 Task: In the Company northwestern.edu, Add note: 'Send a personalized thank you email to recent customers.'. Mark checkbox to create task to follow up ': In 1 week'. Create task, with  description: Appointment FIxed, Add due date: In 2 Business Days; Add reminder: 1 hour before. Set Priority Low  and add note: Follow up with the client regarding their recent inquiry. Logged in from softage.4@softage.net
Action: Mouse moved to (77, 42)
Screenshot: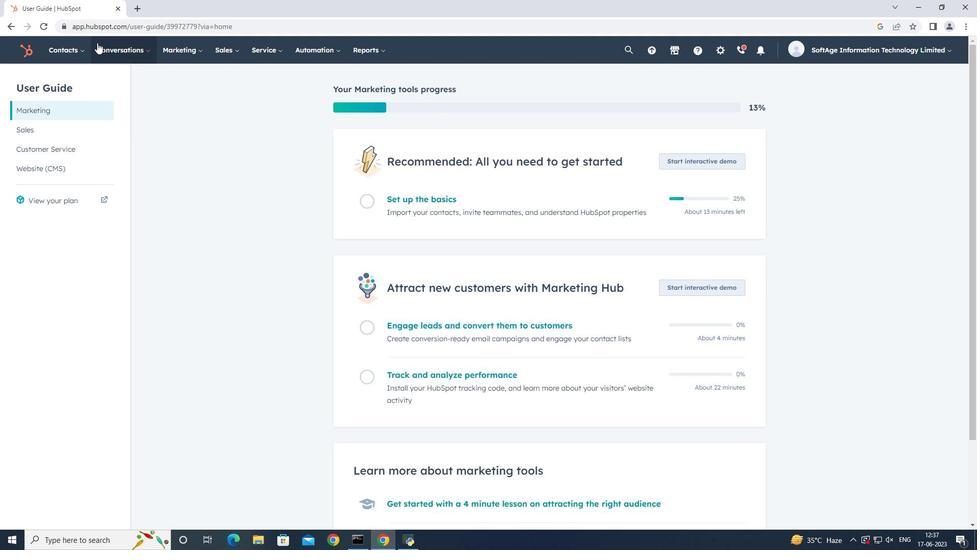 
Action: Mouse pressed left at (77, 42)
Screenshot: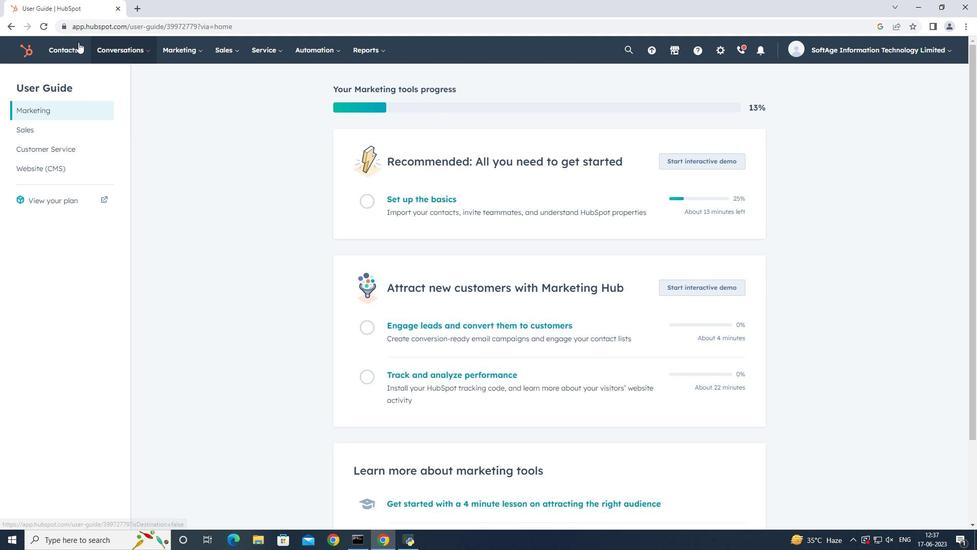 
Action: Mouse moved to (81, 102)
Screenshot: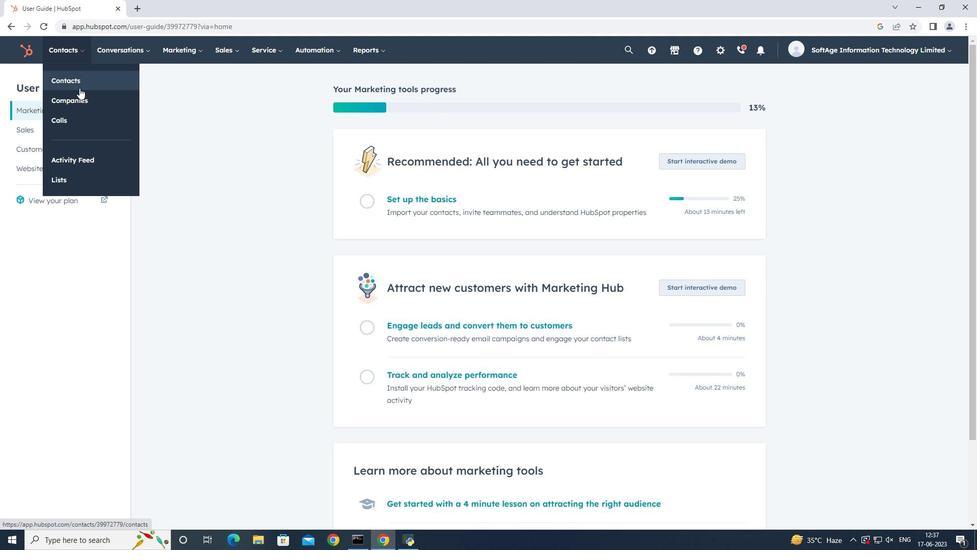 
Action: Mouse pressed left at (81, 102)
Screenshot: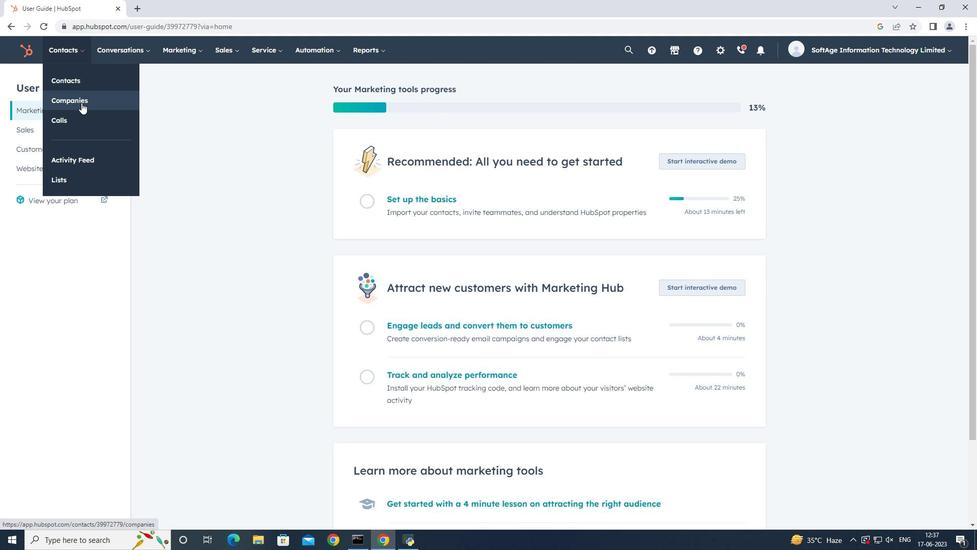 
Action: Mouse moved to (104, 163)
Screenshot: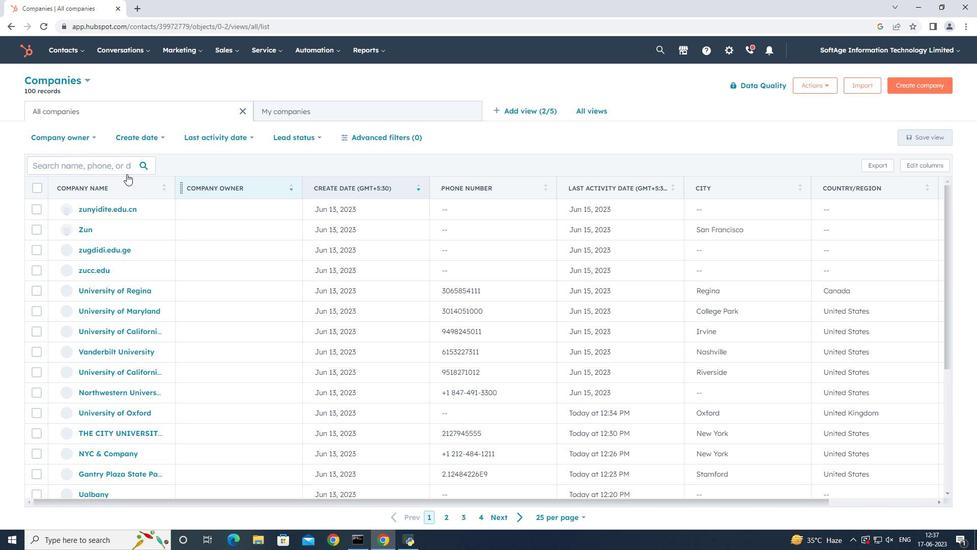 
Action: Mouse pressed left at (104, 163)
Screenshot: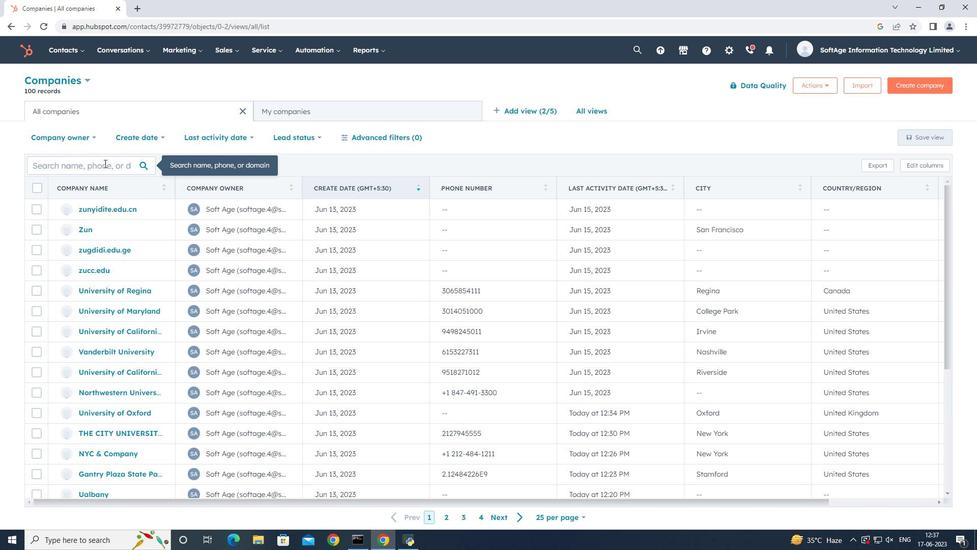 
Action: Key pressed northwestern.edu
Screenshot: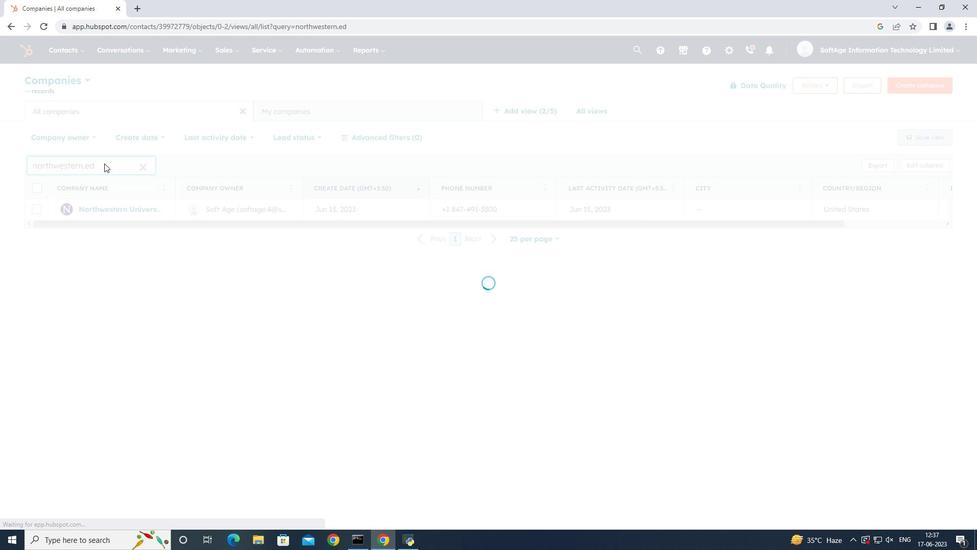 
Action: Mouse moved to (101, 206)
Screenshot: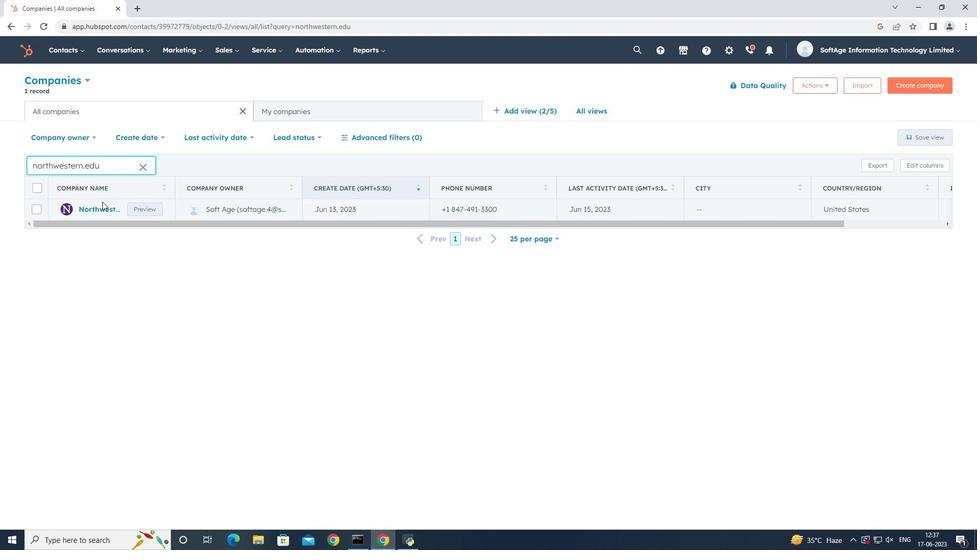 
Action: Mouse pressed left at (101, 206)
Screenshot: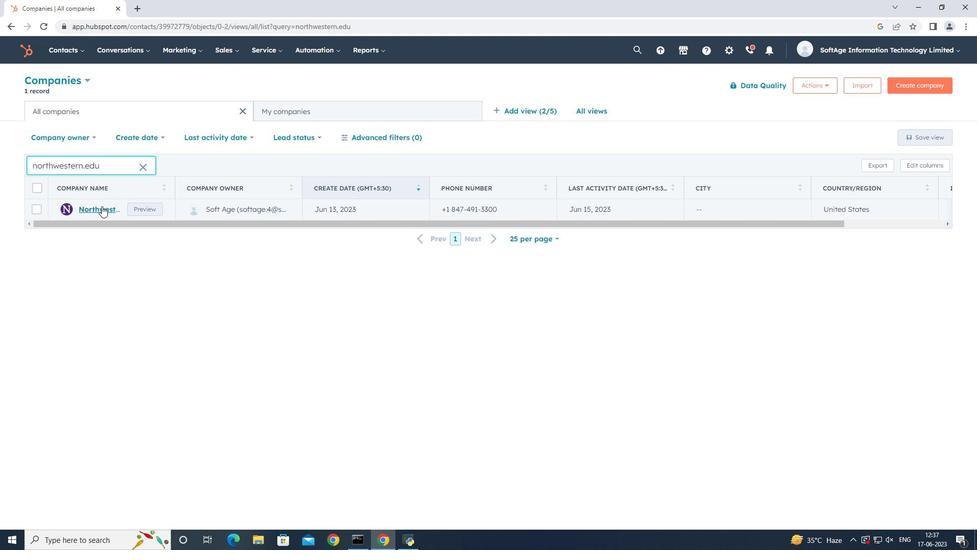 
Action: Mouse moved to (28, 178)
Screenshot: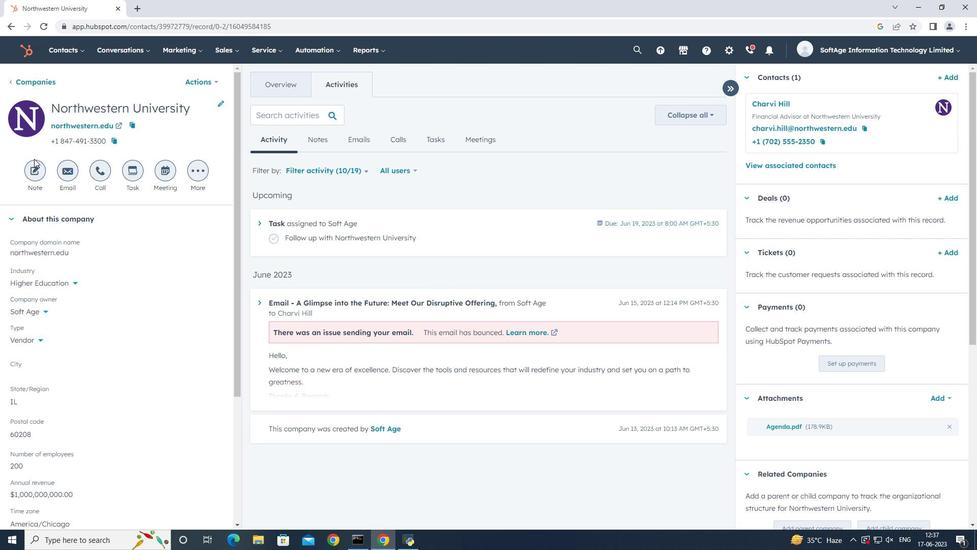 
Action: Mouse pressed left at (28, 178)
Screenshot: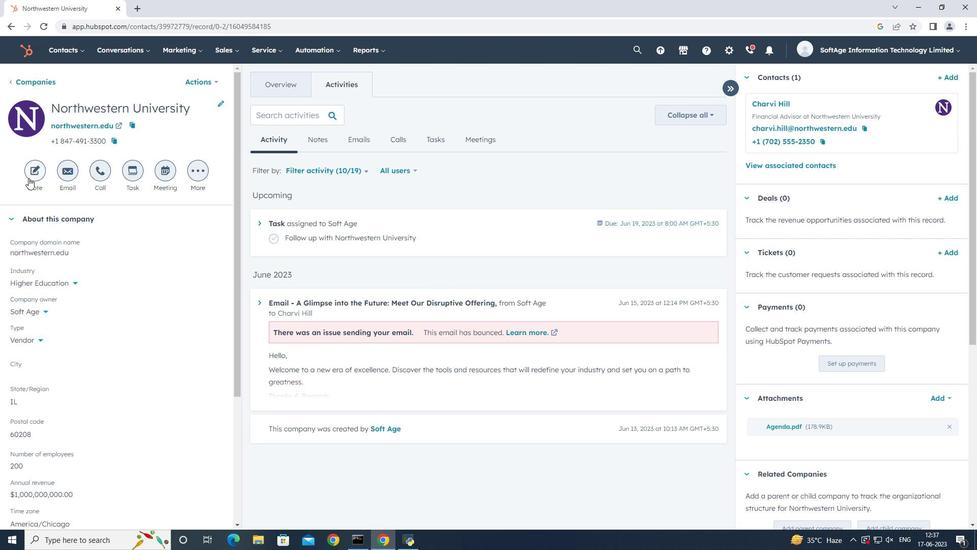 
Action: Mouse moved to (773, 400)
Screenshot: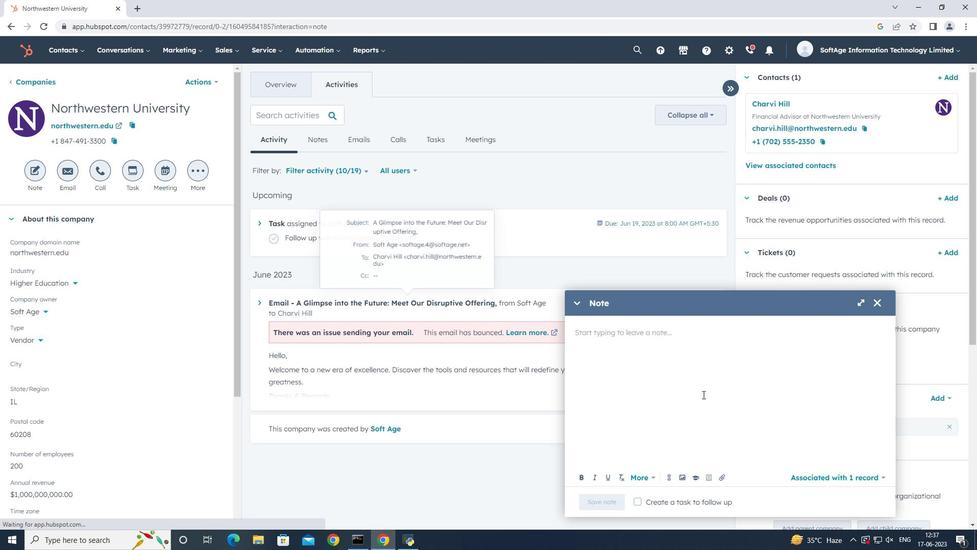 
Action: Key pressed <Key.shift>Send<Key.space>a<Key.space>personalized<Key.space>thank<Key.space>you<Key.space>email<Key.space><Key.space><Key.backspace>to<Key.space>recent<Key.space>customers.
Screenshot: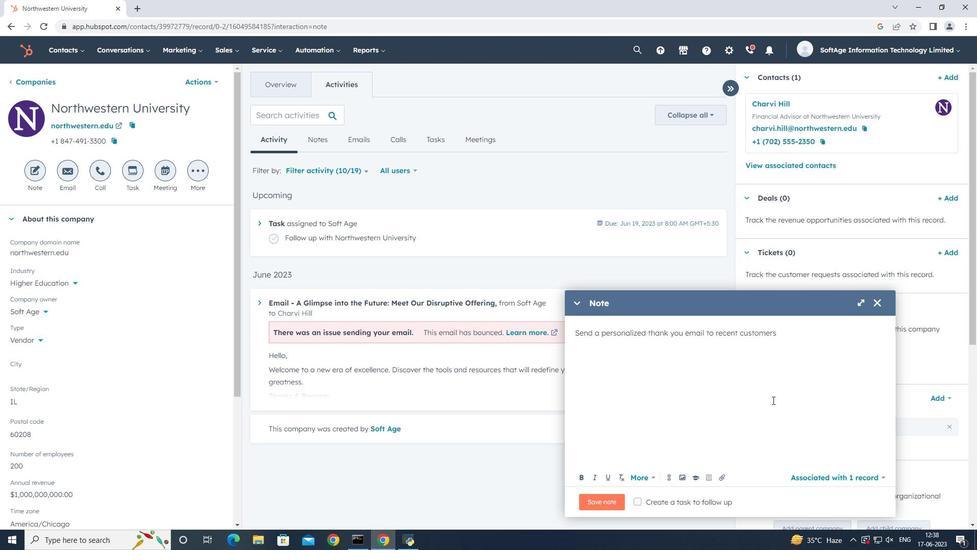 
Action: Mouse moved to (694, 501)
Screenshot: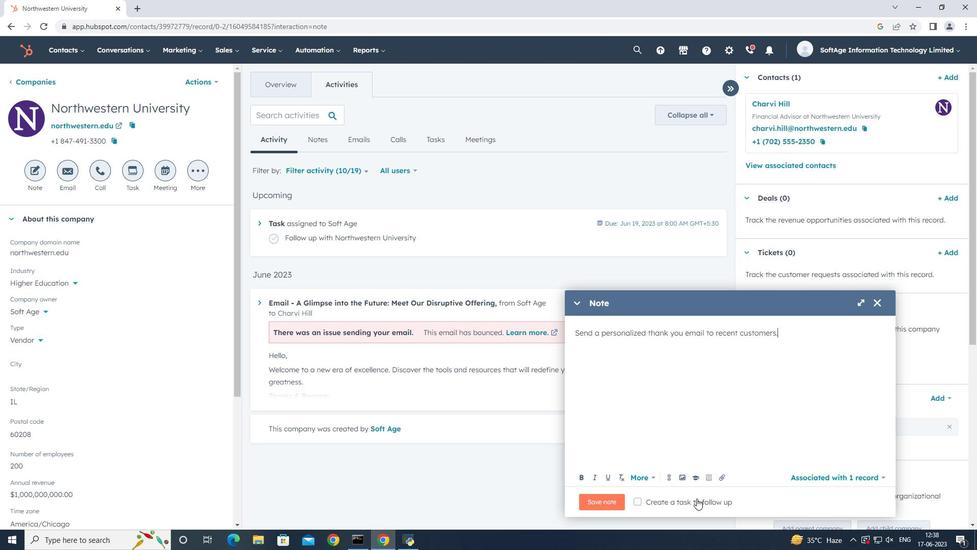 
Action: Mouse pressed left at (694, 501)
Screenshot: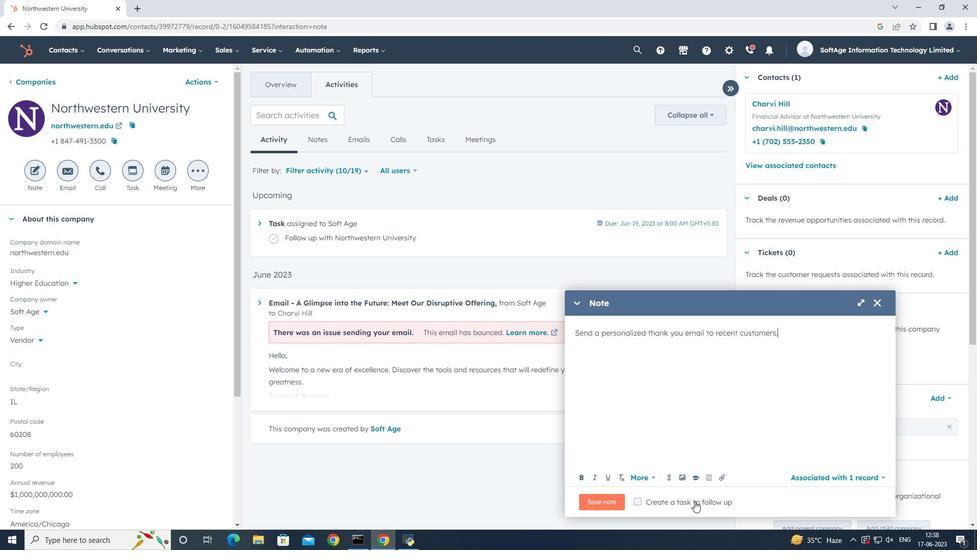 
Action: Mouse moved to (800, 504)
Screenshot: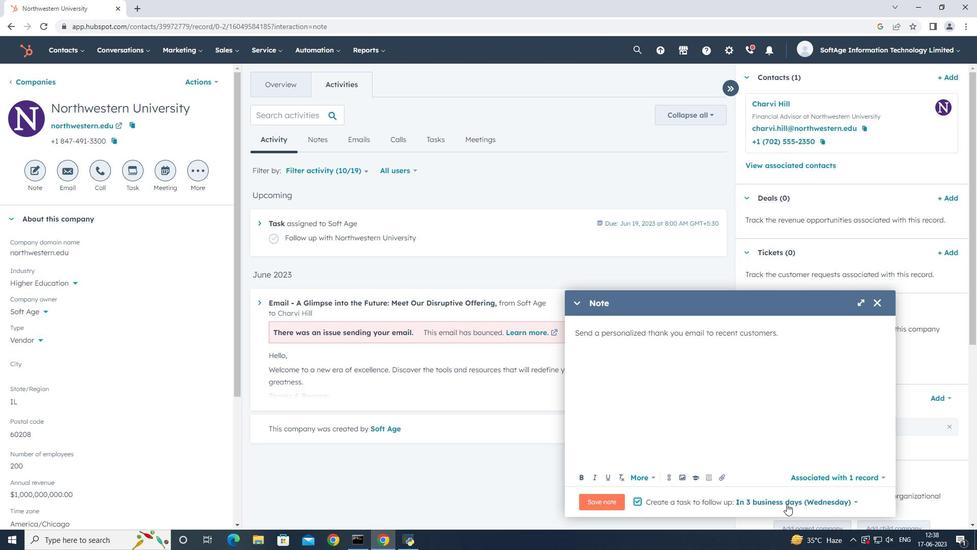 
Action: Mouse pressed left at (800, 504)
Screenshot: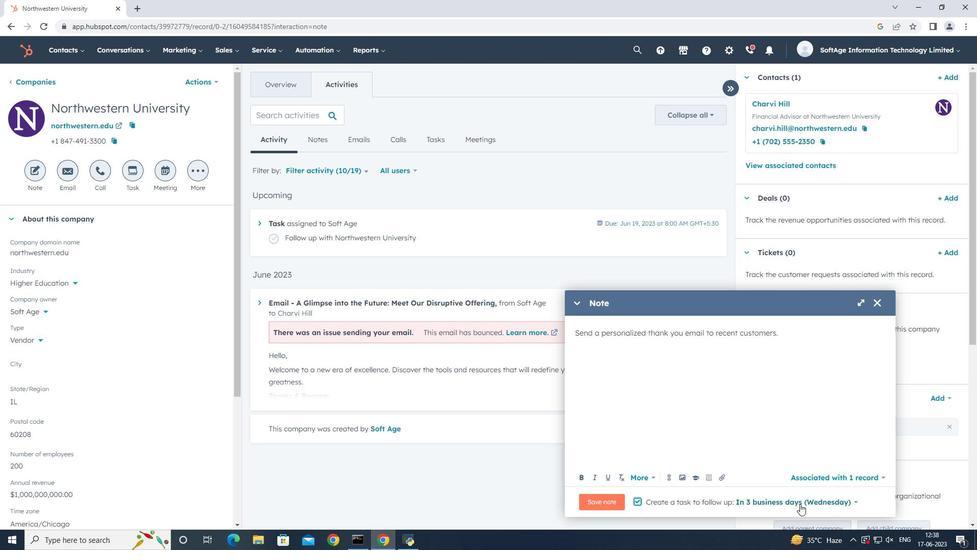 
Action: Mouse moved to (805, 429)
Screenshot: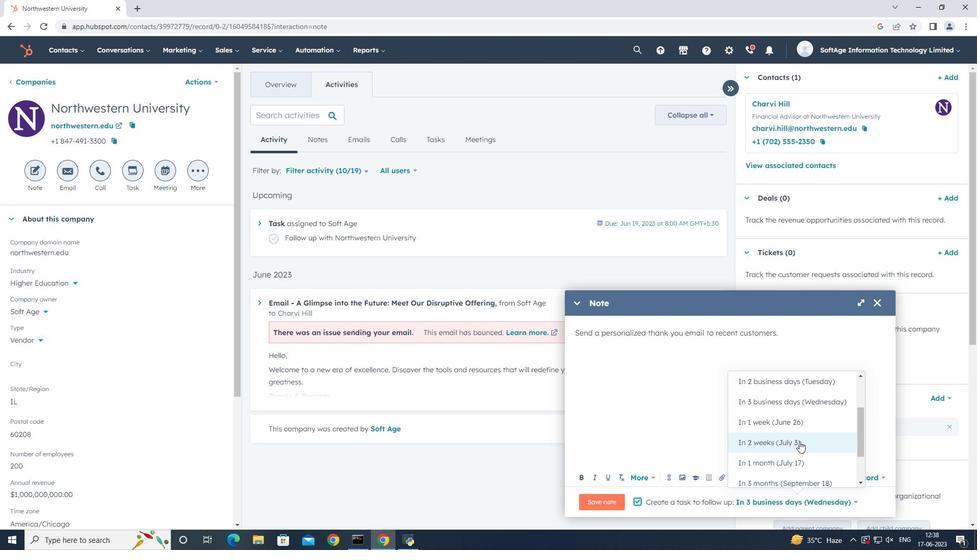 
Action: Mouse pressed left at (805, 429)
Screenshot: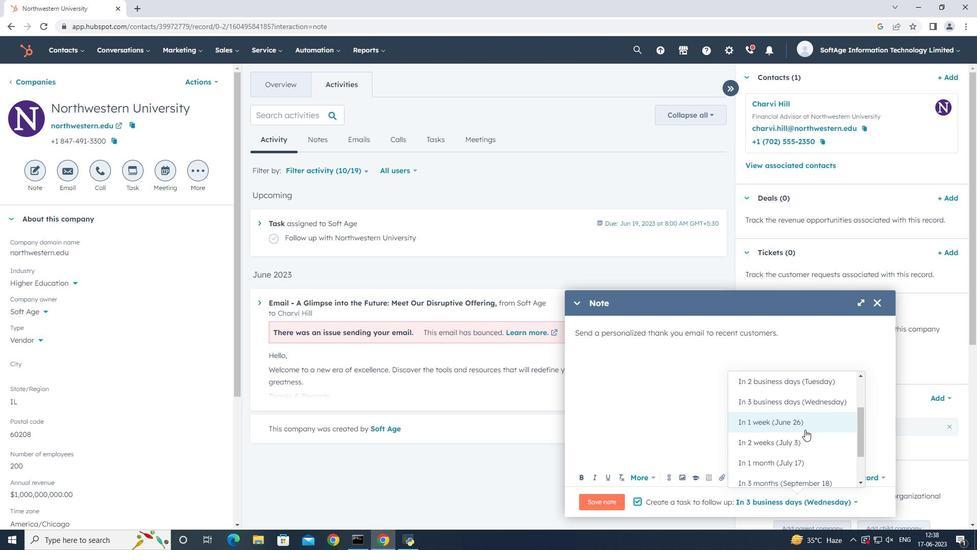 
Action: Mouse moved to (607, 500)
Screenshot: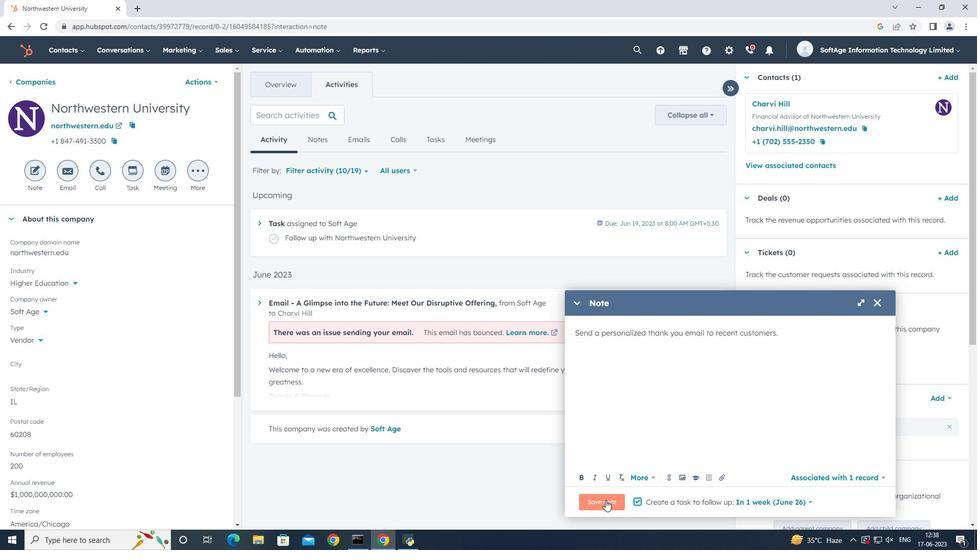 
Action: Mouse pressed left at (607, 500)
Screenshot: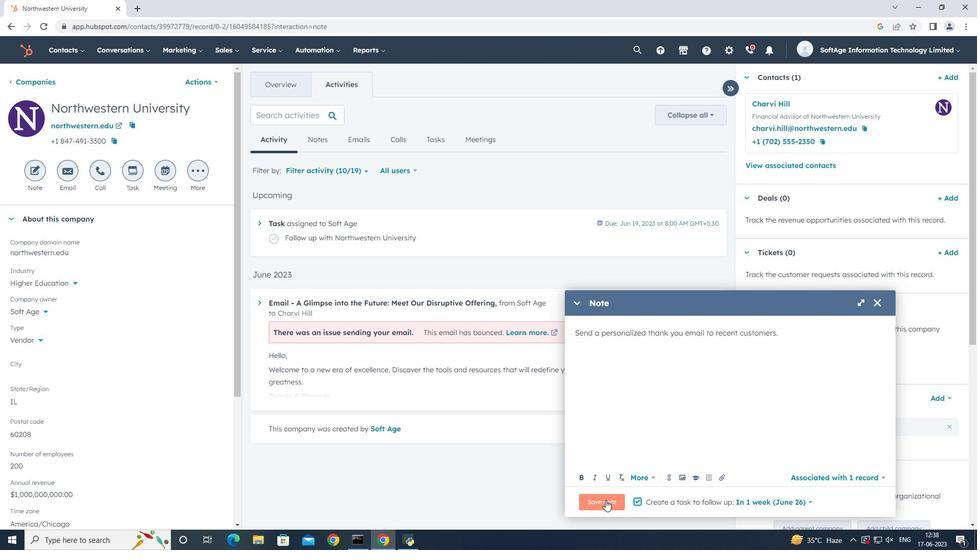 
Action: Mouse moved to (132, 168)
Screenshot: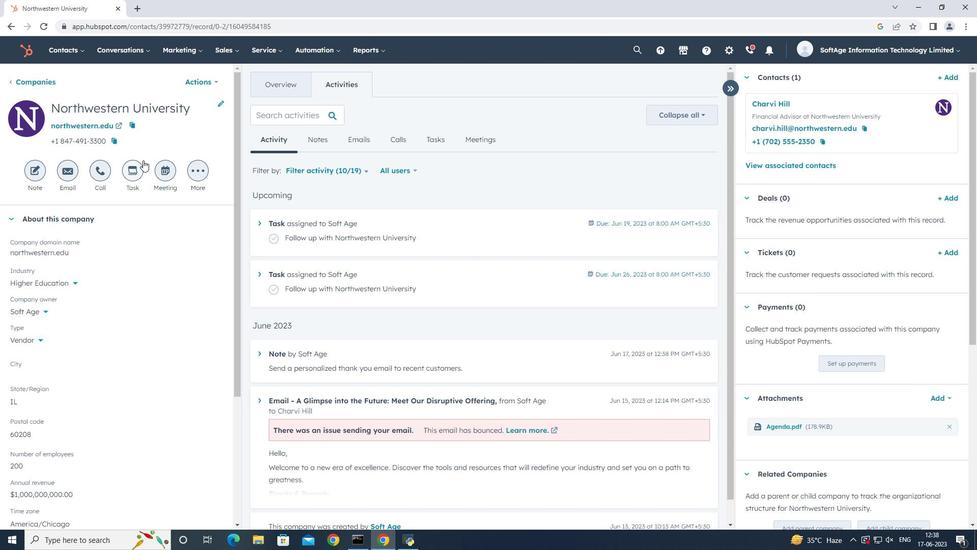 
Action: Mouse pressed left at (132, 168)
Screenshot: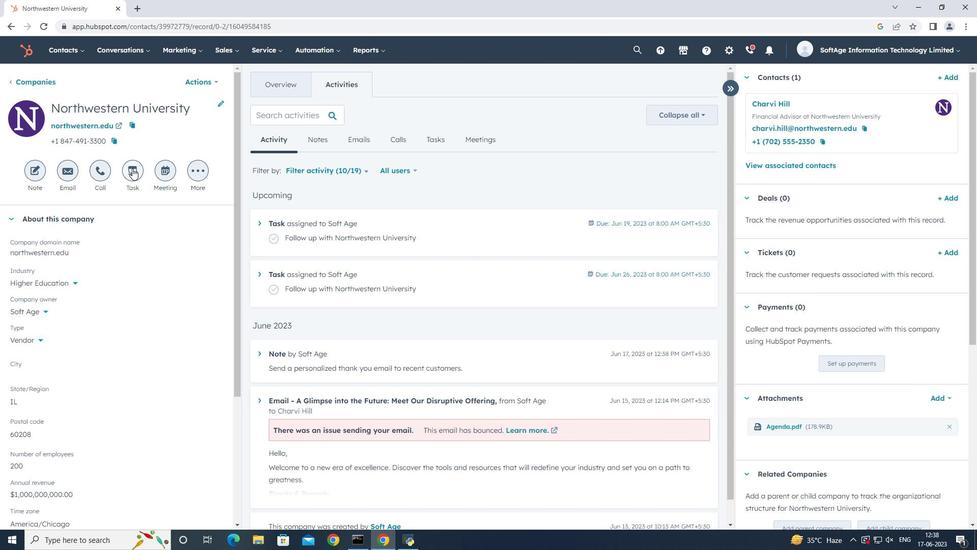 
Action: Mouse moved to (871, 398)
Screenshot: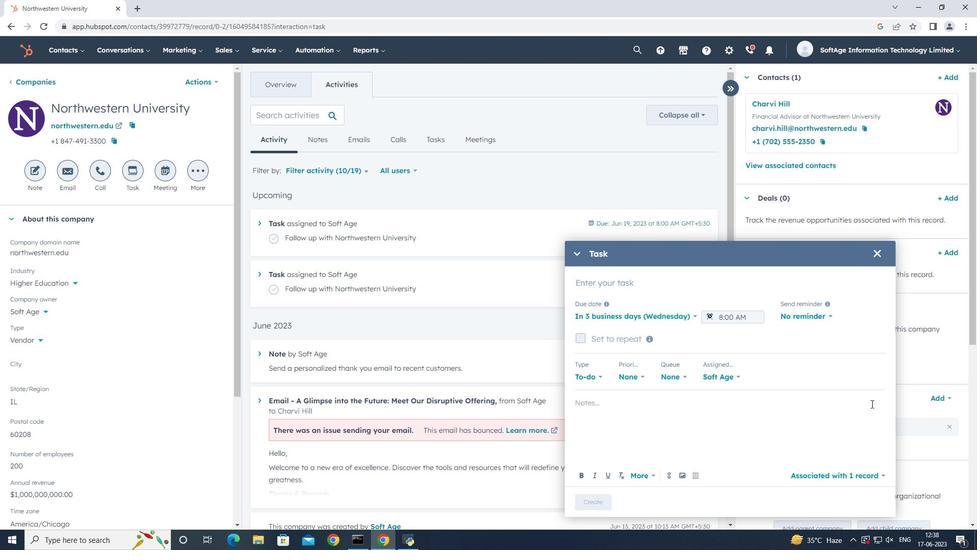 
Action: Key pressed <Key.shift>Appointment<Key.space><Key.shift>Flxed,
Screenshot: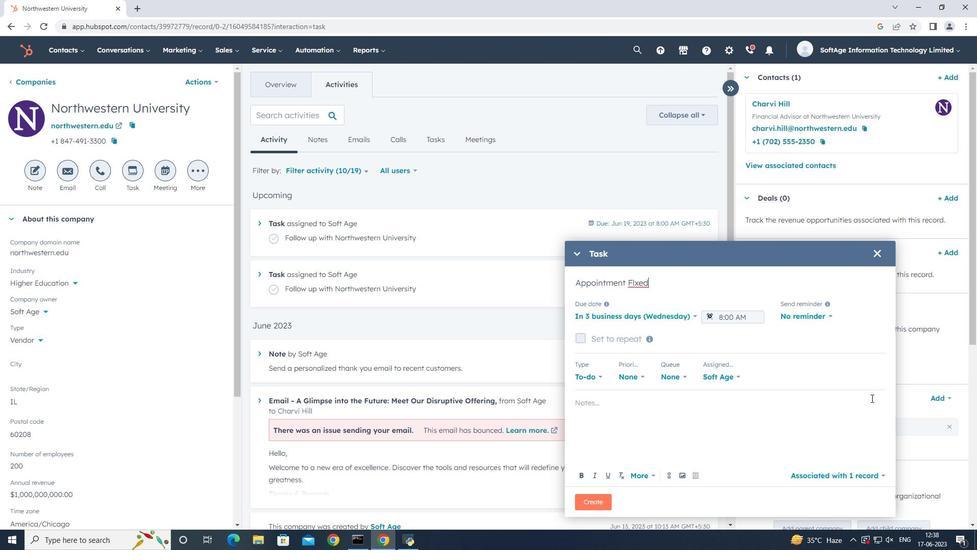 
Action: Mouse moved to (673, 316)
Screenshot: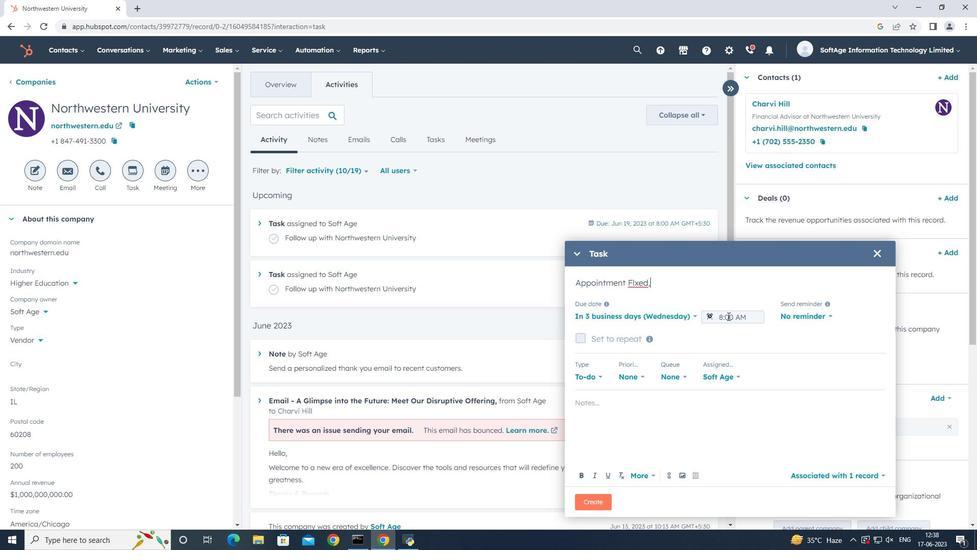 
Action: Mouse pressed left at (673, 316)
Screenshot: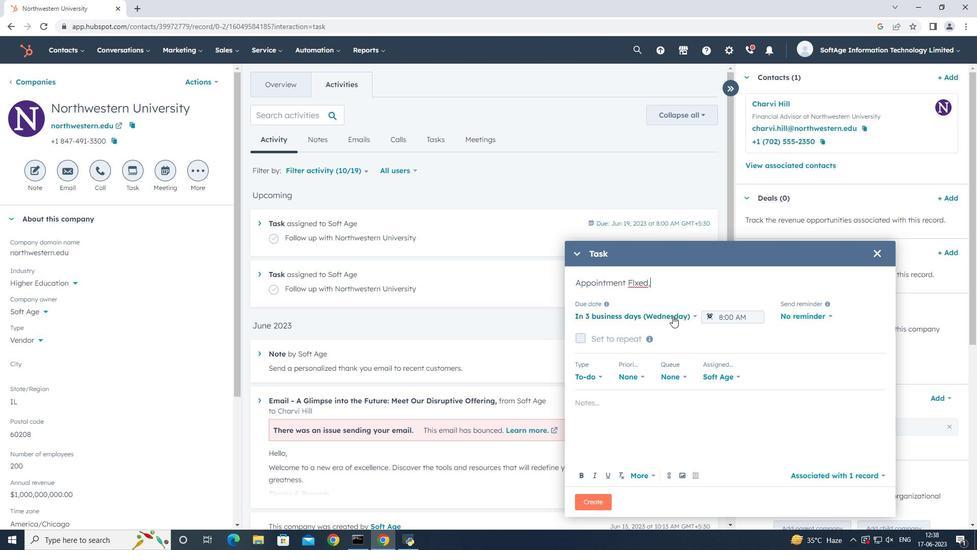 
Action: Mouse moved to (673, 343)
Screenshot: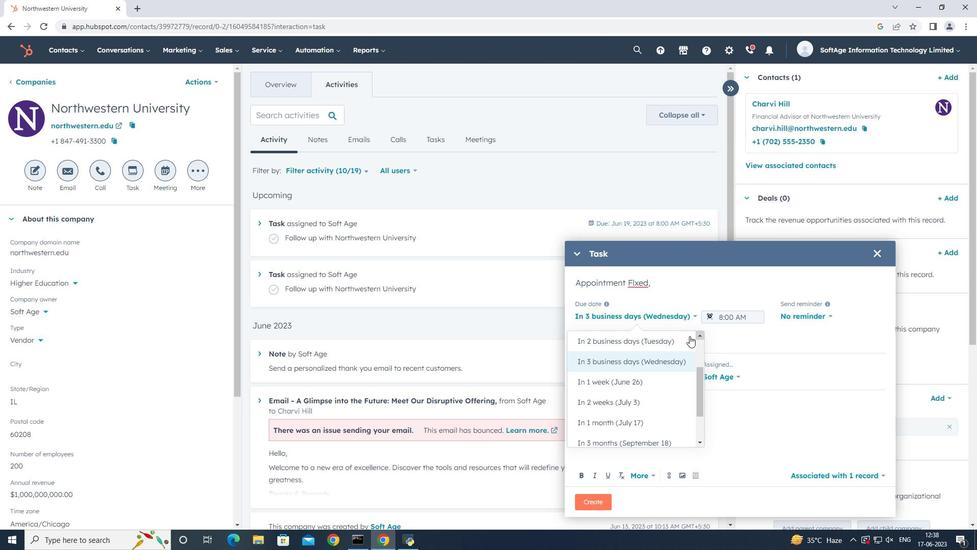 
Action: Mouse pressed left at (673, 343)
Screenshot: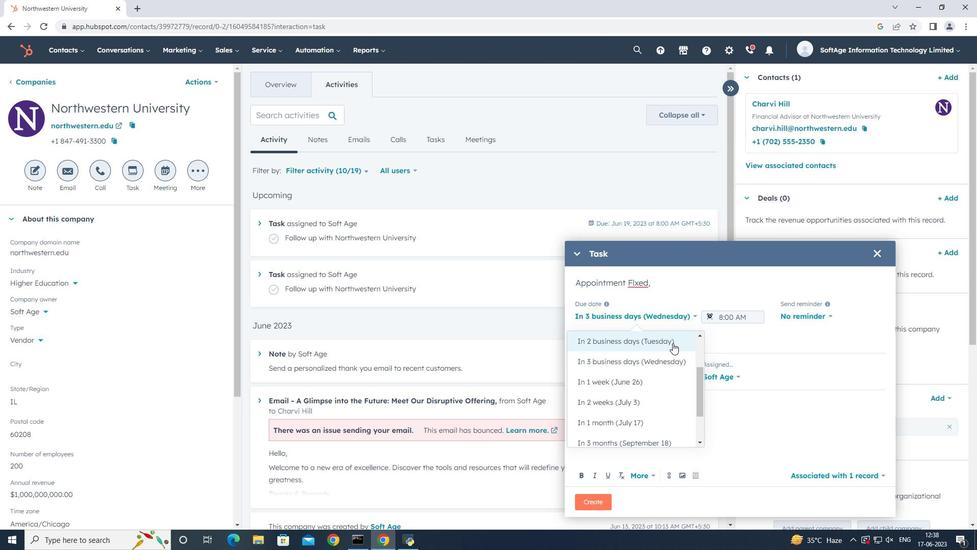 
Action: Mouse moved to (800, 317)
Screenshot: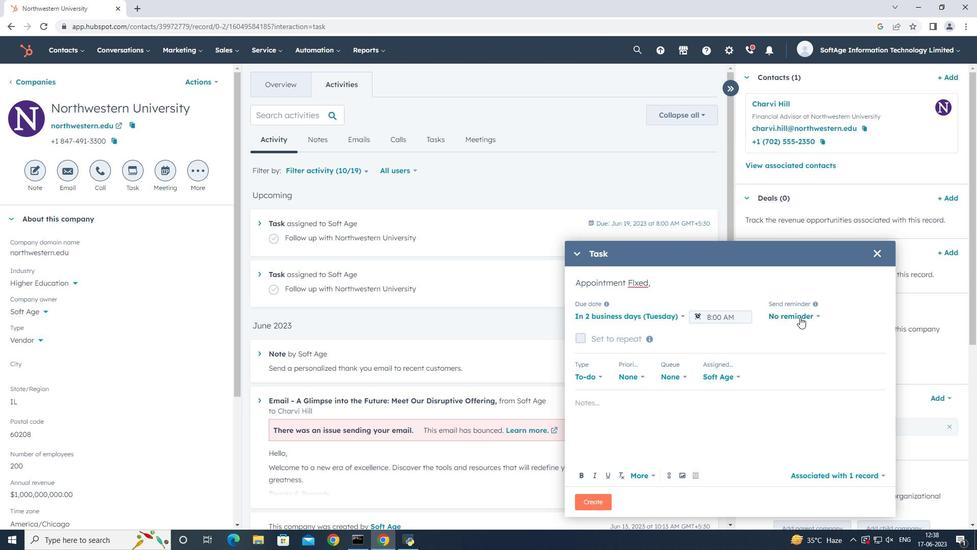 
Action: Mouse pressed left at (800, 317)
Screenshot: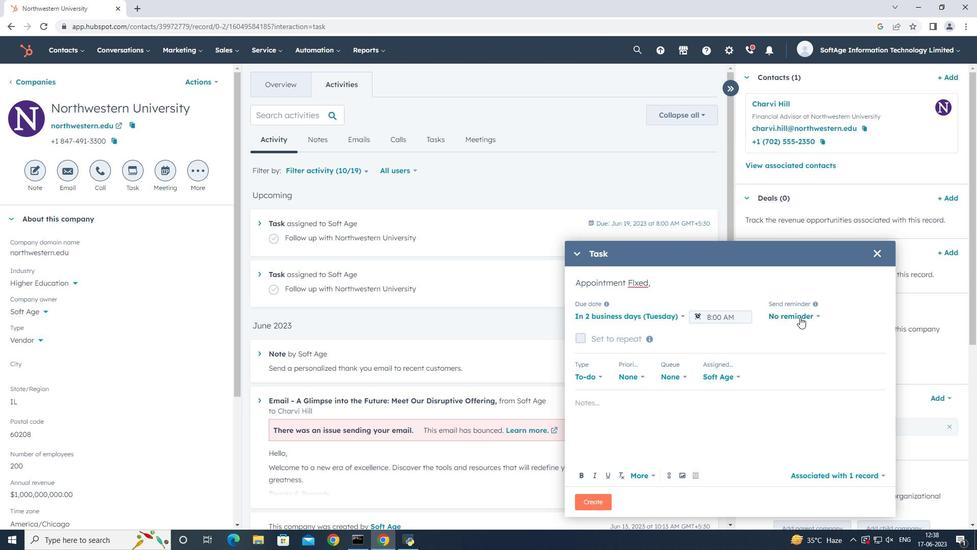 
Action: Mouse moved to (797, 398)
Screenshot: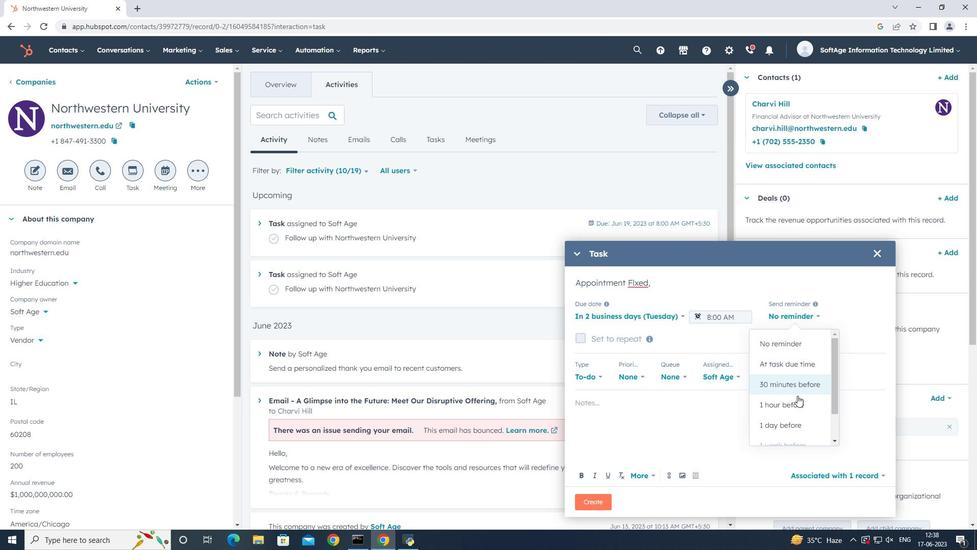 
Action: Mouse pressed left at (797, 398)
Screenshot: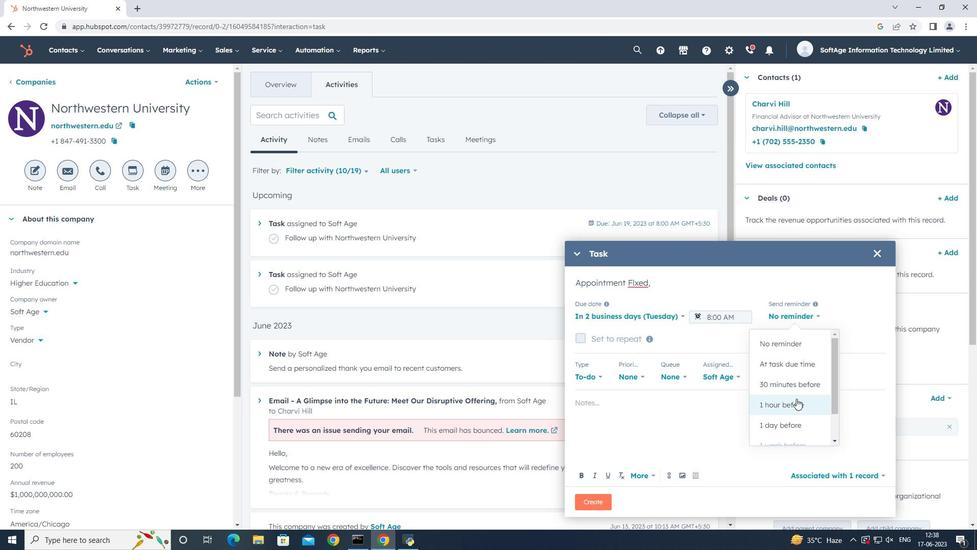 
Action: Mouse moved to (635, 375)
Screenshot: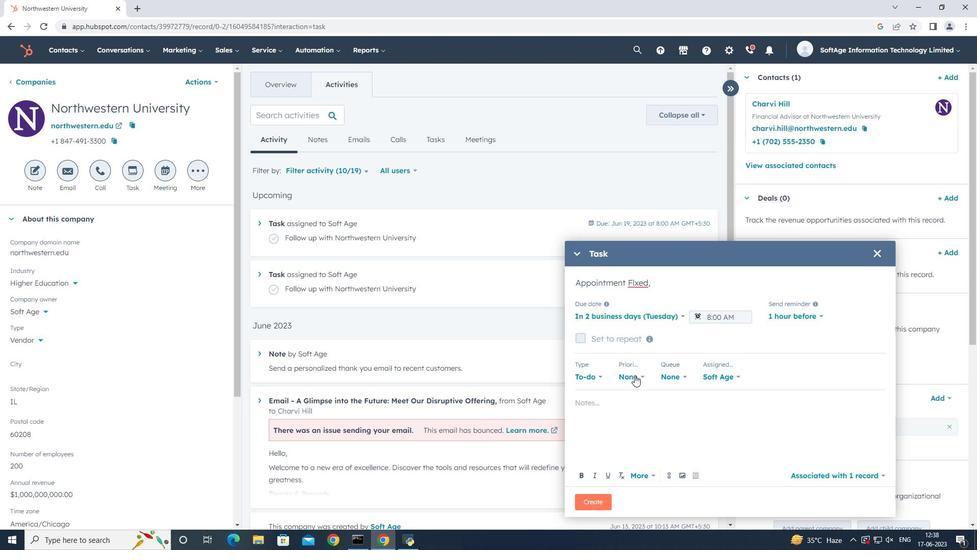 
Action: Mouse pressed left at (635, 375)
Screenshot: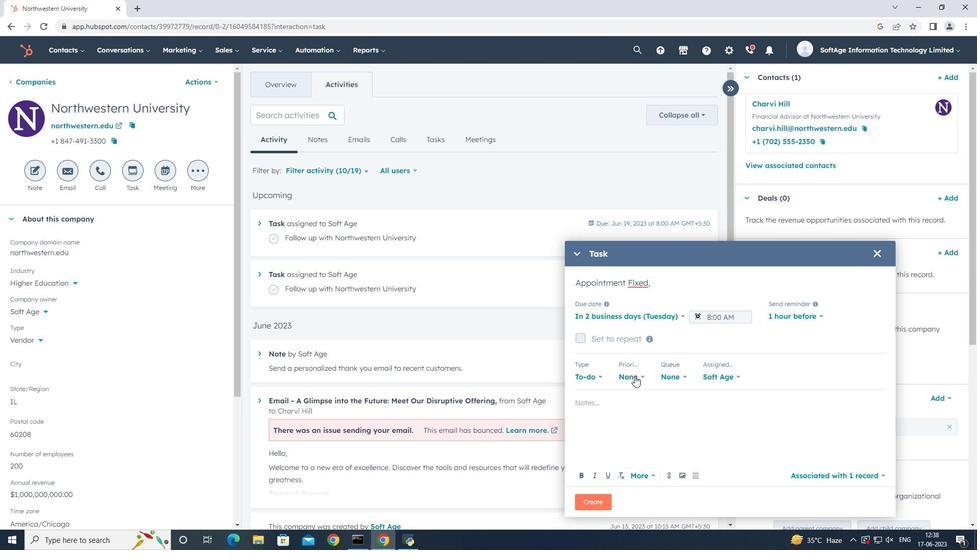 
Action: Mouse moved to (638, 421)
Screenshot: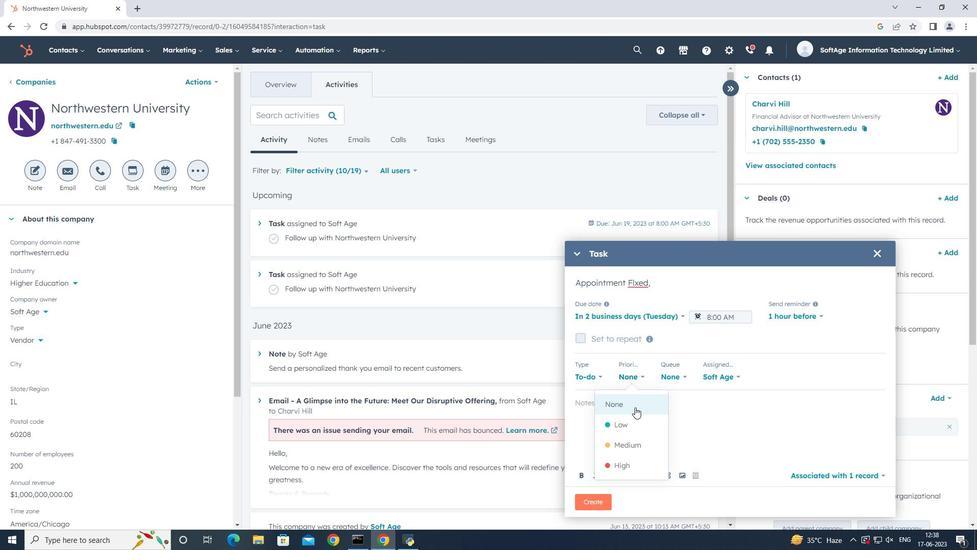 
Action: Mouse pressed left at (638, 421)
Screenshot: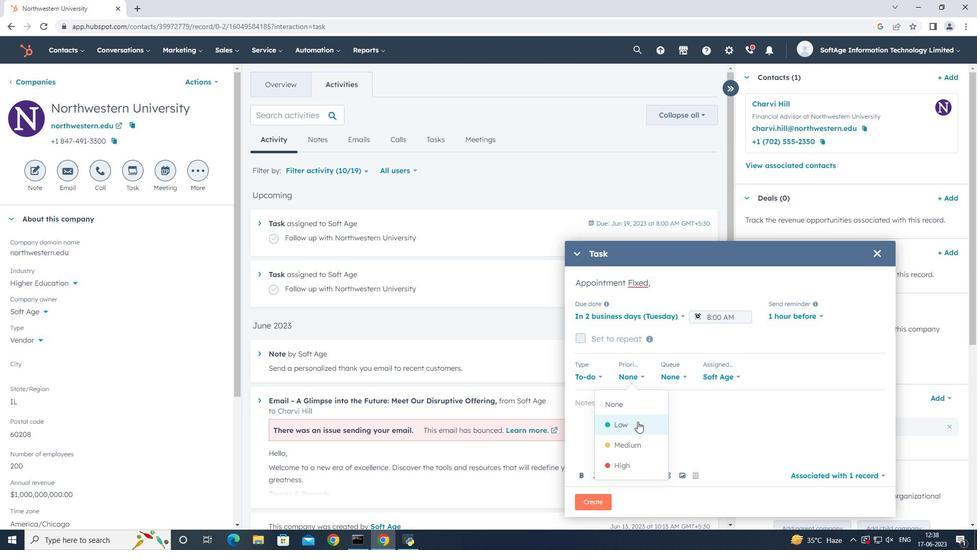 
Action: Mouse moved to (651, 399)
Screenshot: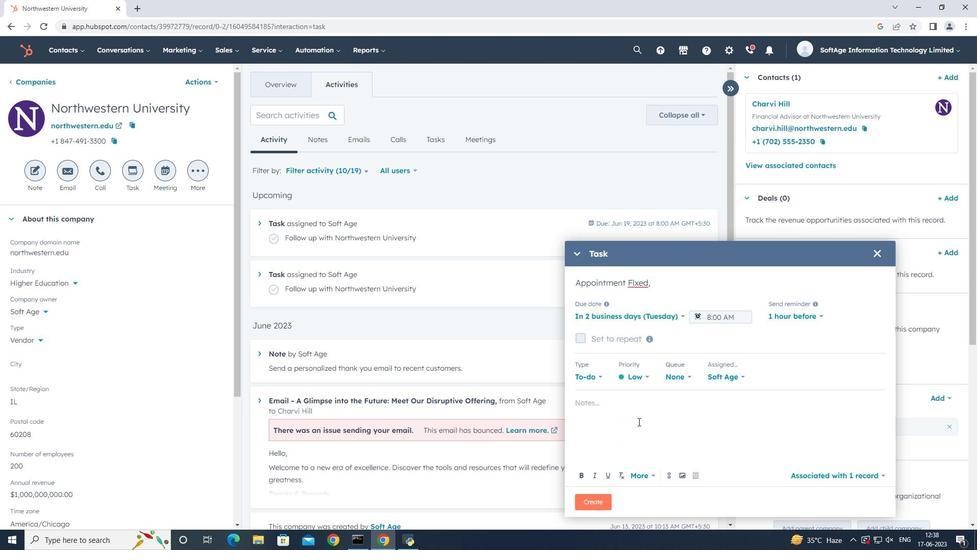 
Action: Mouse pressed left at (651, 399)
Screenshot: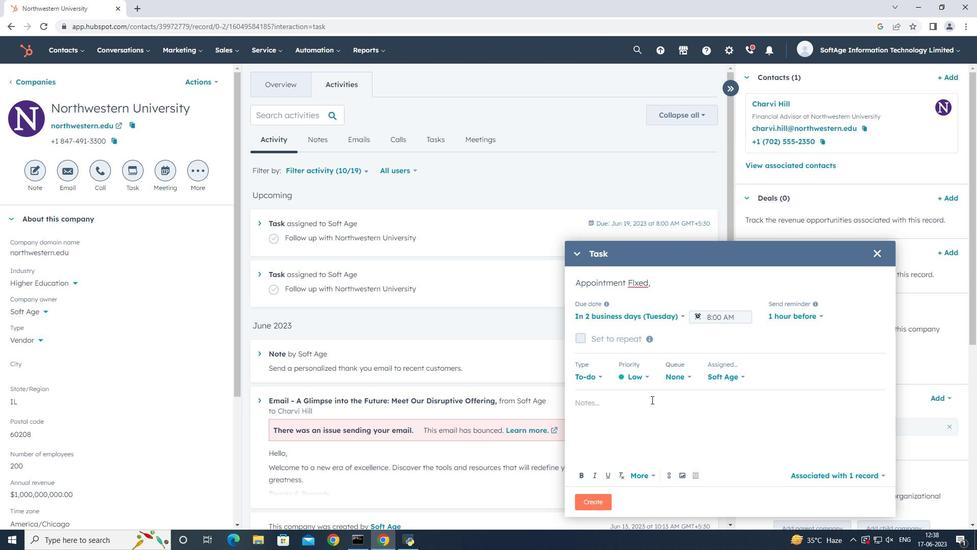 
Action: Key pressed <Key.shift>Follow<Key.space><Key.space><Key.space><Key.space><Key.backspace><Key.backspace><Key.backspace><Key.backspace><Key.space>up<Key.space>with<Key.space>the<Key.space>client<Key.space>regarding<Key.space>their<Key.space>recent<Key.space><Key.space><Key.backspace>inquiry.
Screenshot: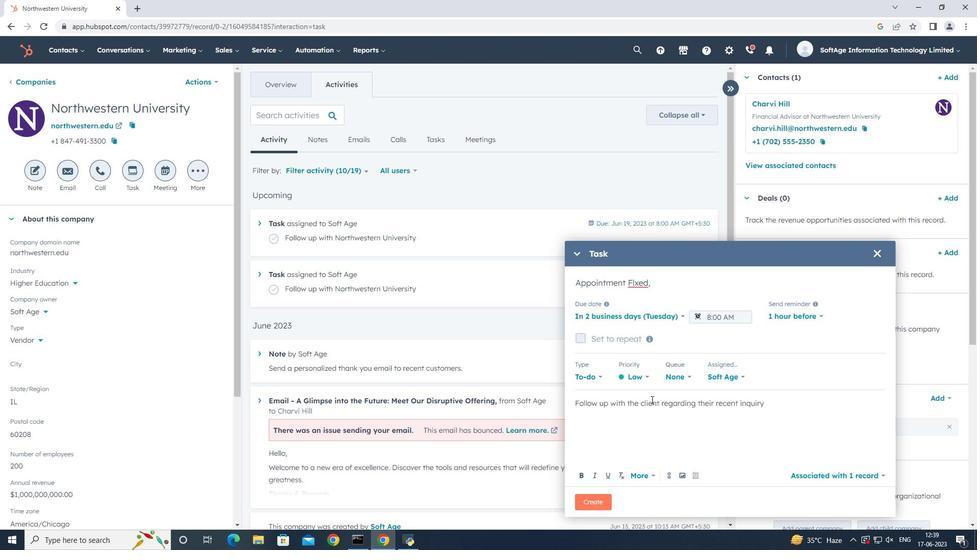 
Action: Mouse moved to (594, 499)
Screenshot: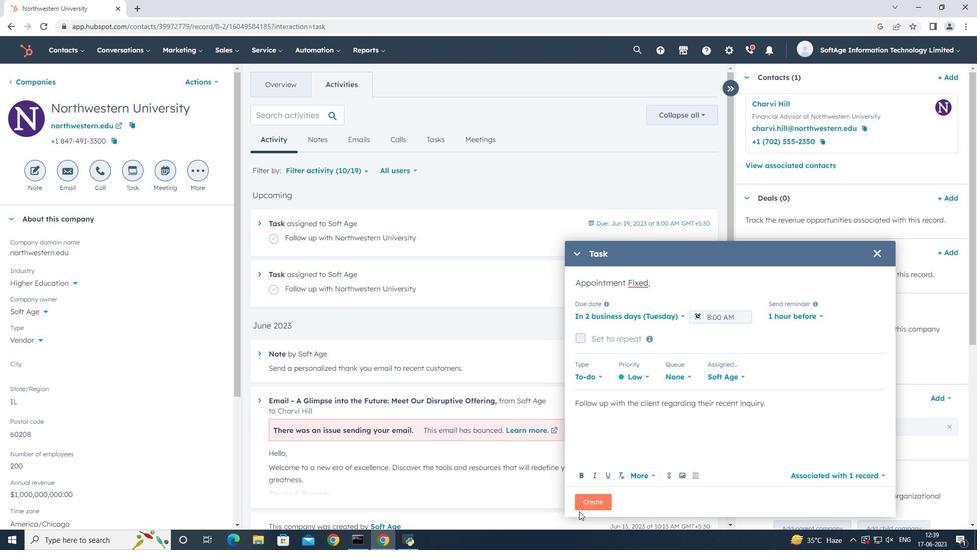 
Action: Mouse pressed left at (594, 499)
Screenshot: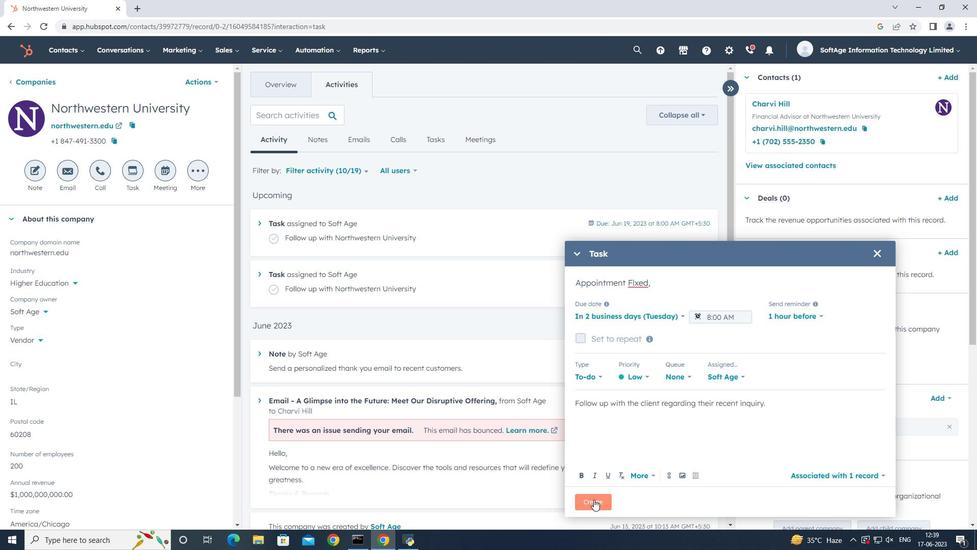 
Action: Mouse moved to (582, 295)
Screenshot: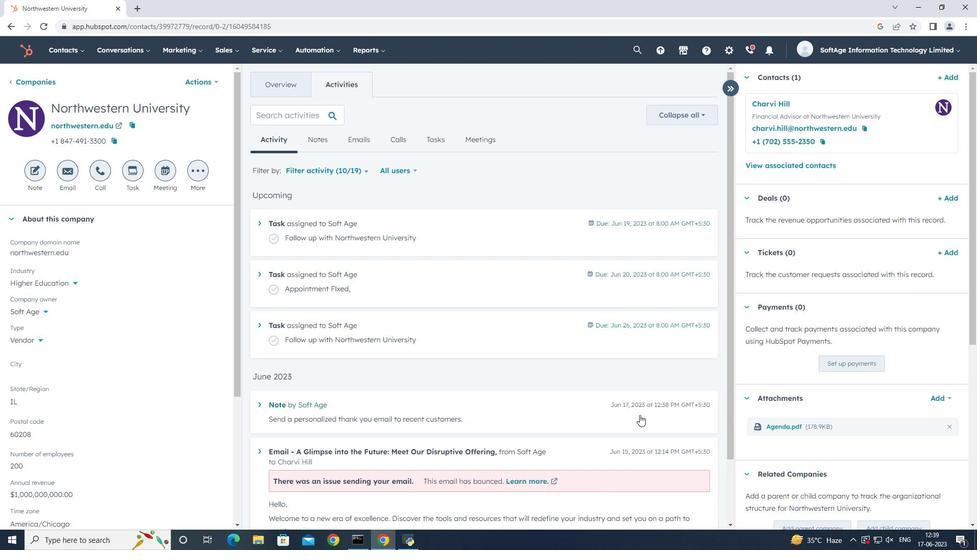 
Action: Mouse scrolled (582, 294) with delta (0, 0)
Screenshot: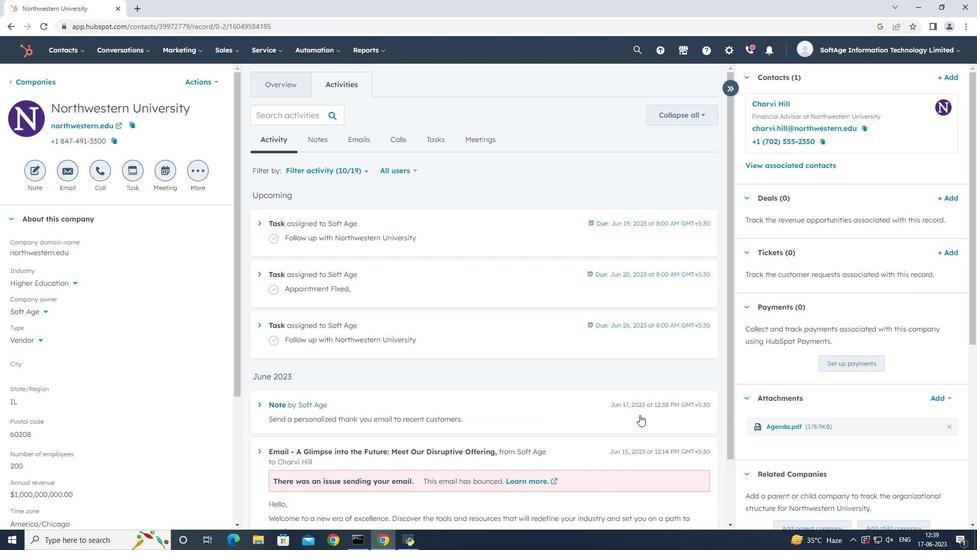 
Action: Mouse scrolled (582, 294) with delta (0, 0)
Screenshot: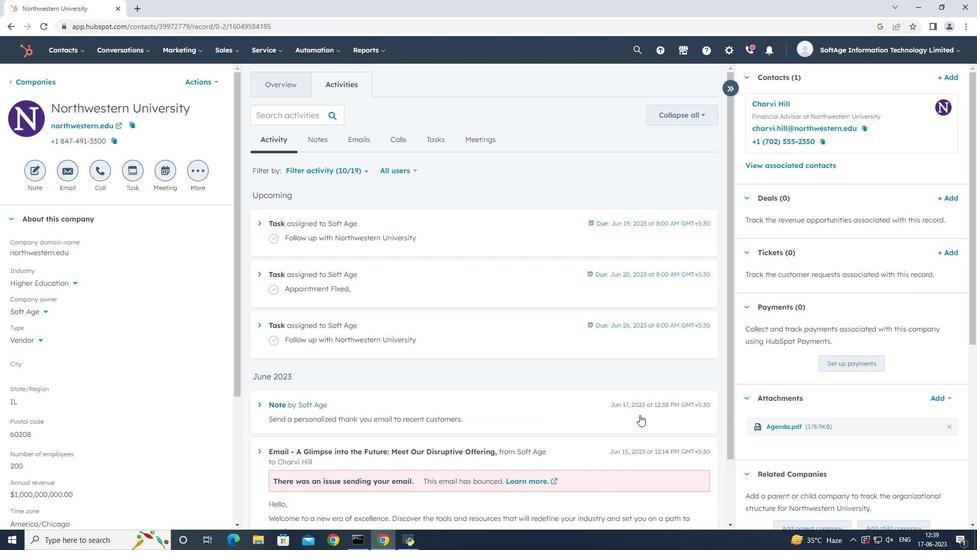 
Action: Mouse scrolled (582, 294) with delta (0, 0)
Screenshot: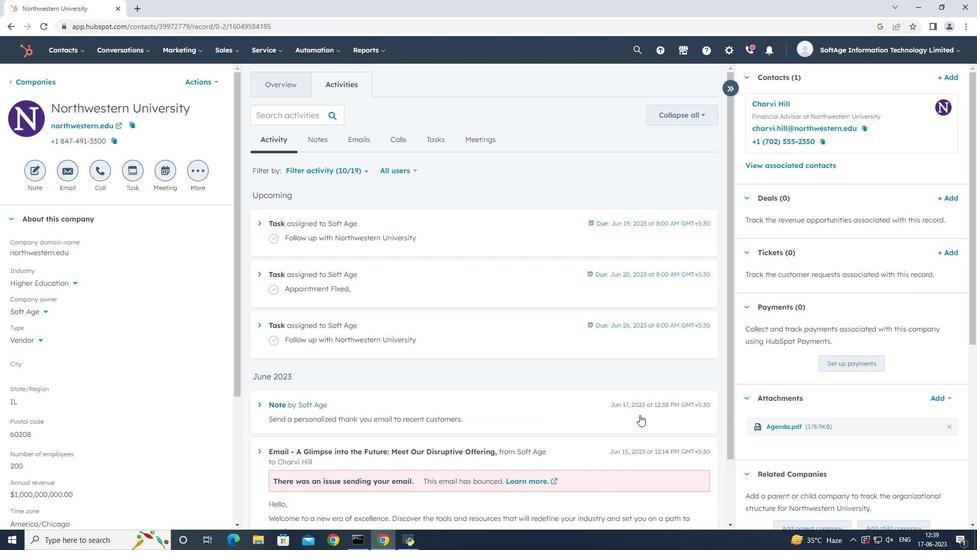 
Action: Mouse scrolled (582, 294) with delta (0, 0)
Screenshot: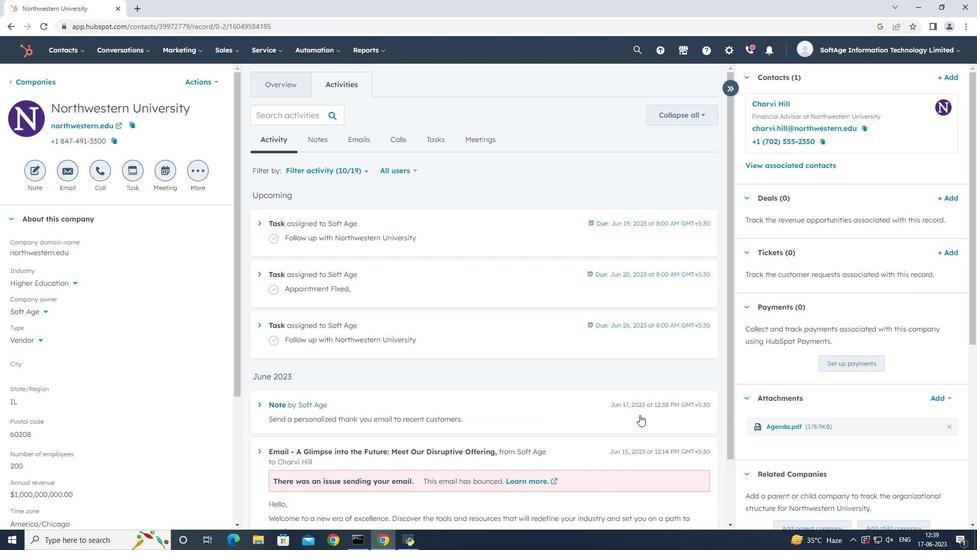 
Action: Mouse scrolled (582, 294) with delta (0, 0)
Screenshot: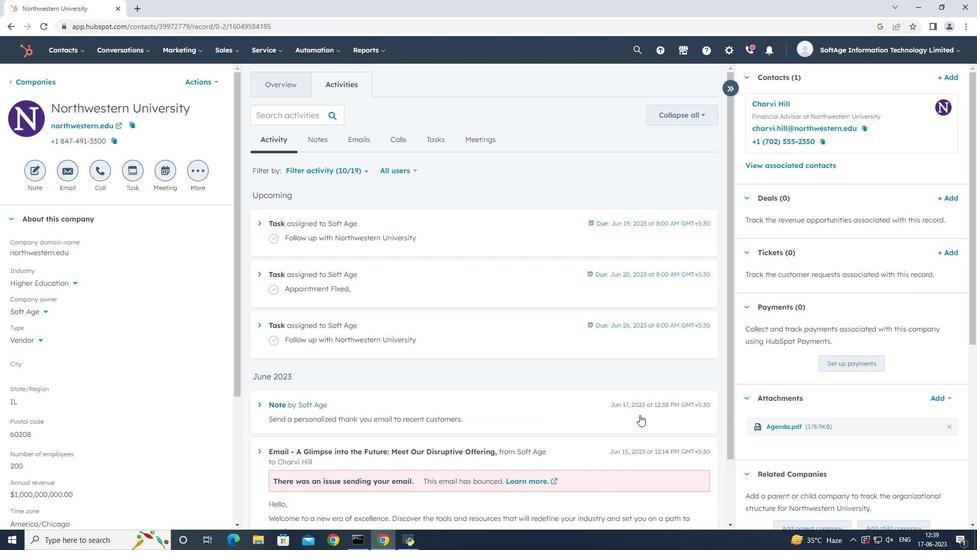 
Action: Mouse moved to (487, 424)
Screenshot: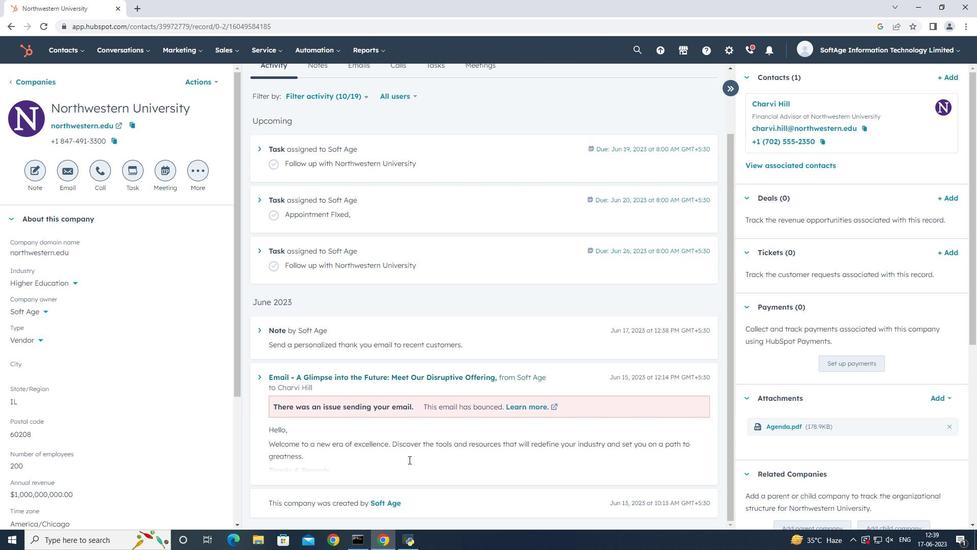 
Action: Mouse scrolled (487, 424) with delta (0, 0)
Screenshot: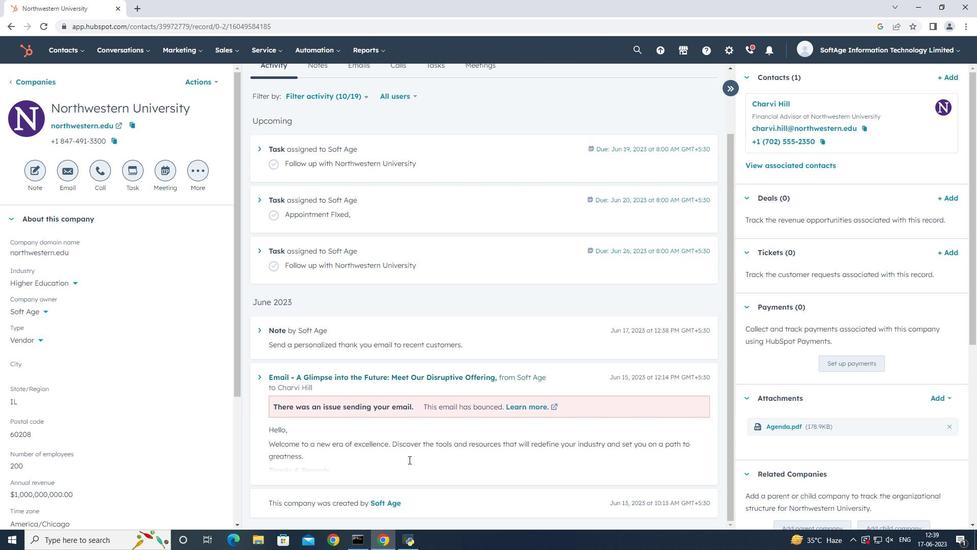 
Action: Mouse scrolled (487, 424) with delta (0, 0)
Screenshot: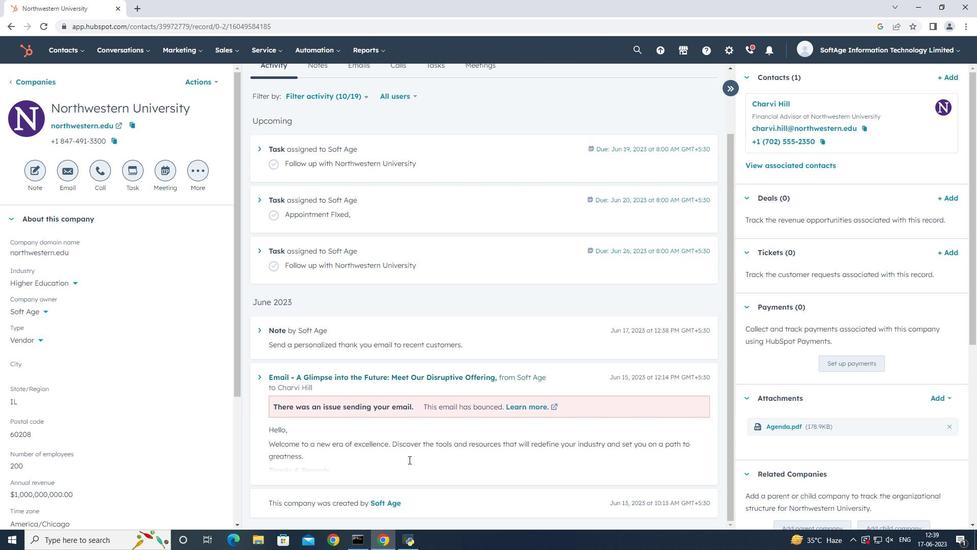 
Action: Mouse scrolled (487, 424) with delta (0, 0)
Screenshot: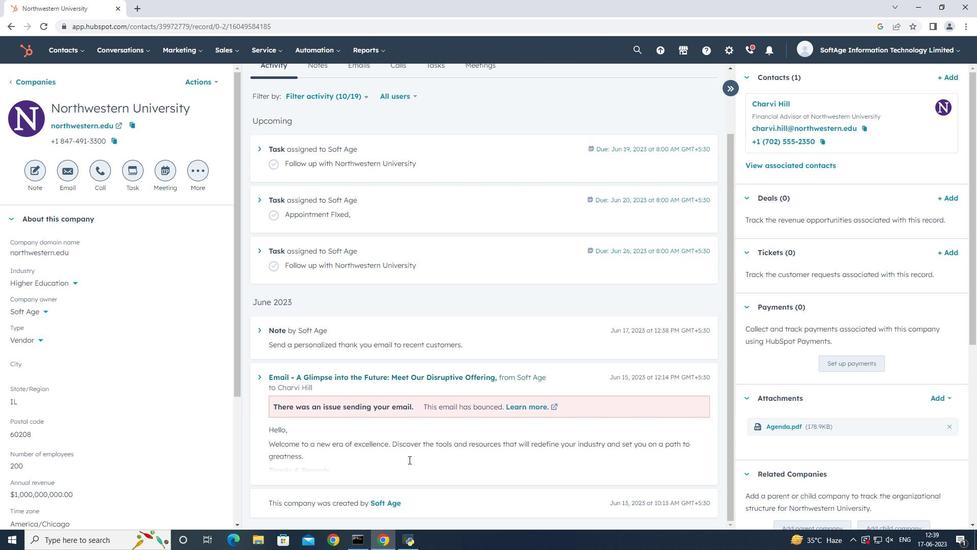
Action: Mouse scrolled (487, 424) with delta (0, 0)
Screenshot: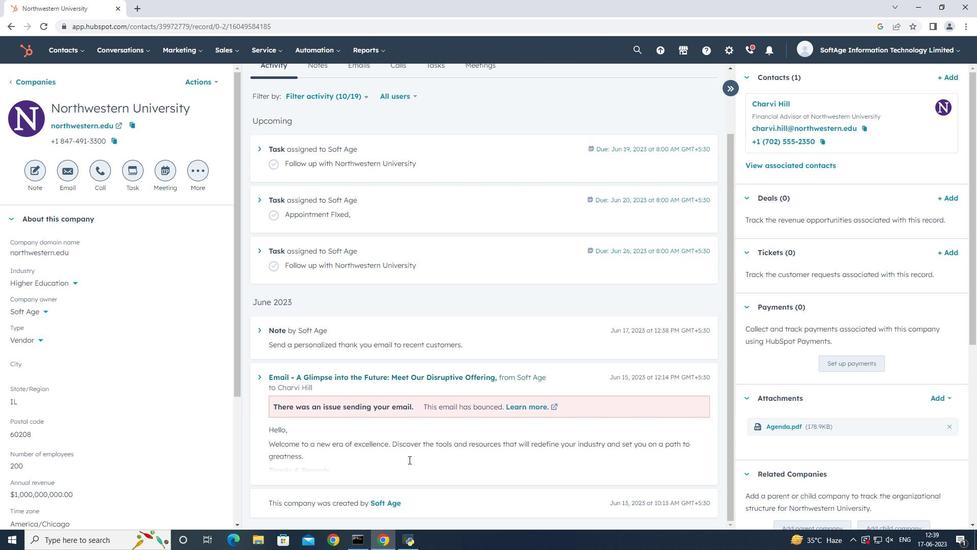 
